 Task: Select ICQ as a service for instant messaging.
Action: Mouse moved to (666, 73)
Screenshot: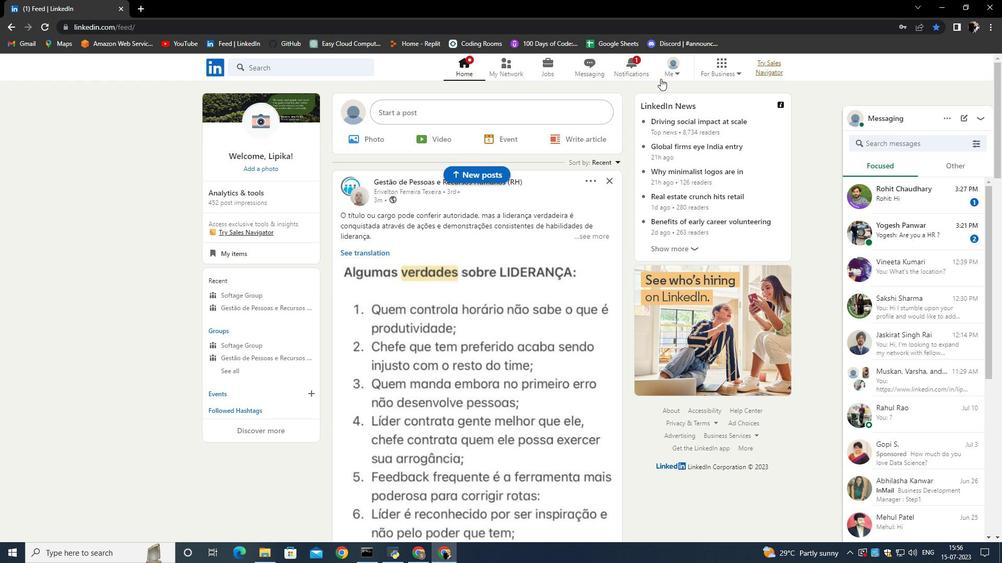 
Action: Mouse pressed left at (666, 73)
Screenshot: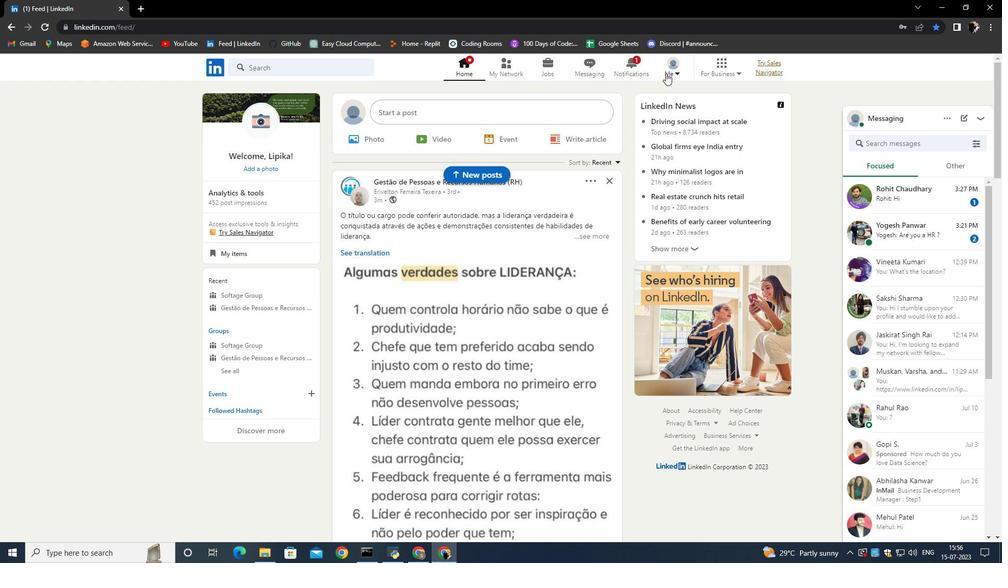 
Action: Mouse moved to (581, 109)
Screenshot: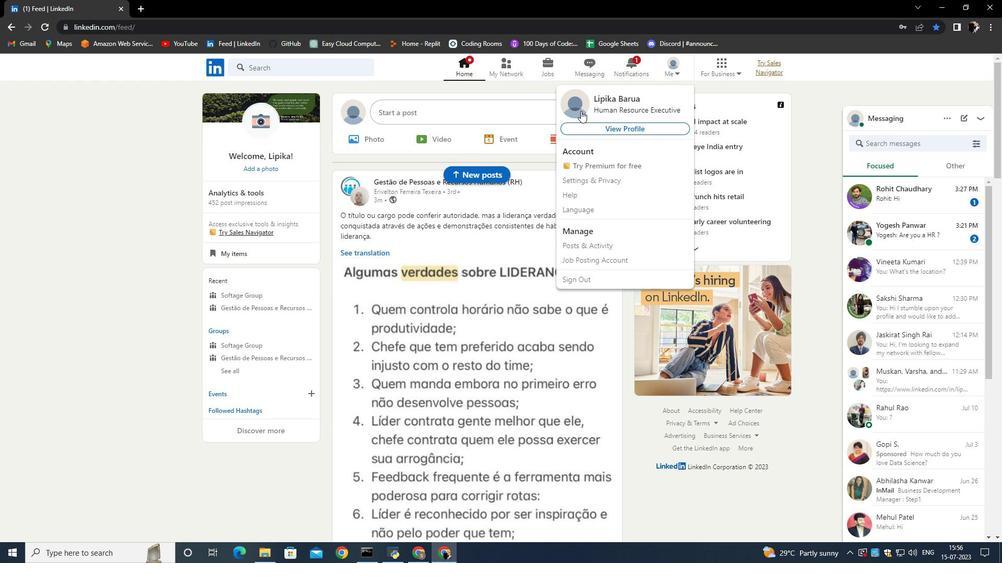
Action: Mouse pressed left at (581, 109)
Screenshot: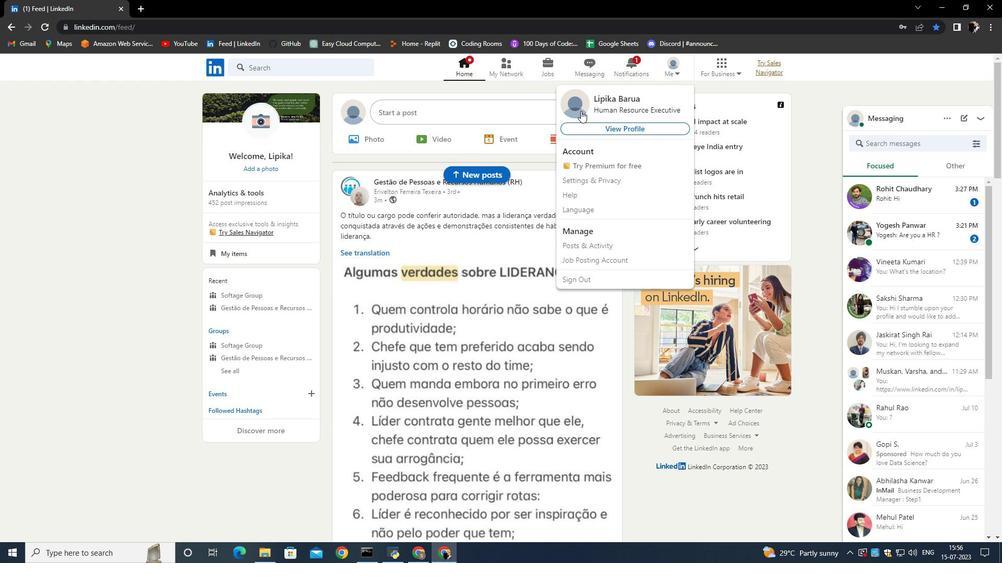 
Action: Mouse moved to (311, 333)
Screenshot: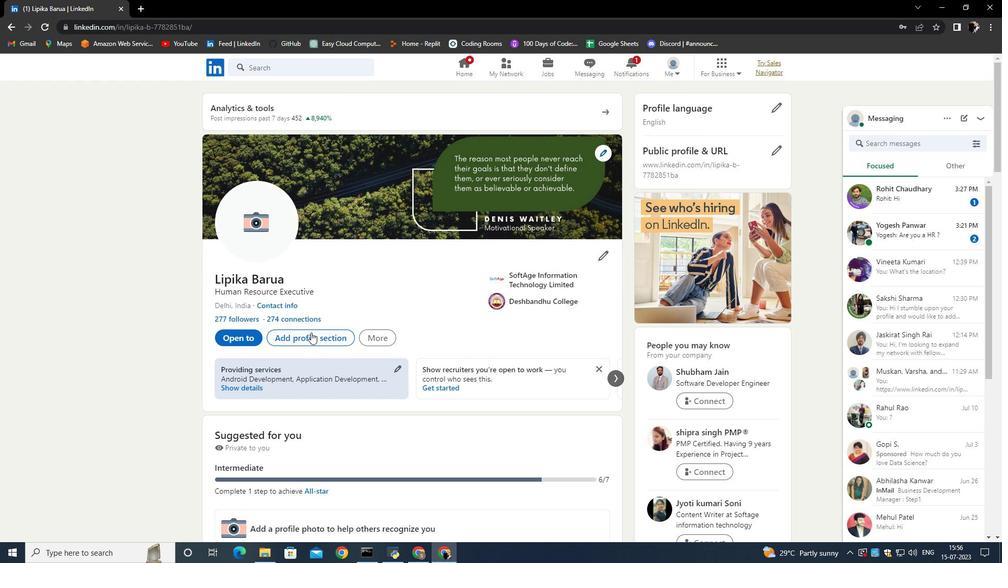 
Action: Mouse pressed left at (311, 333)
Screenshot: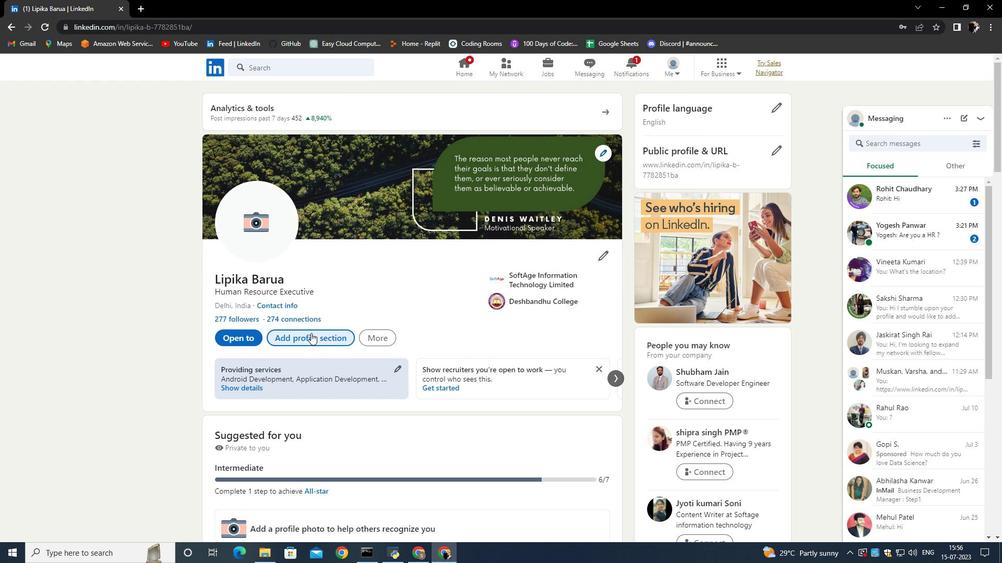 
Action: Mouse moved to (390, 315)
Screenshot: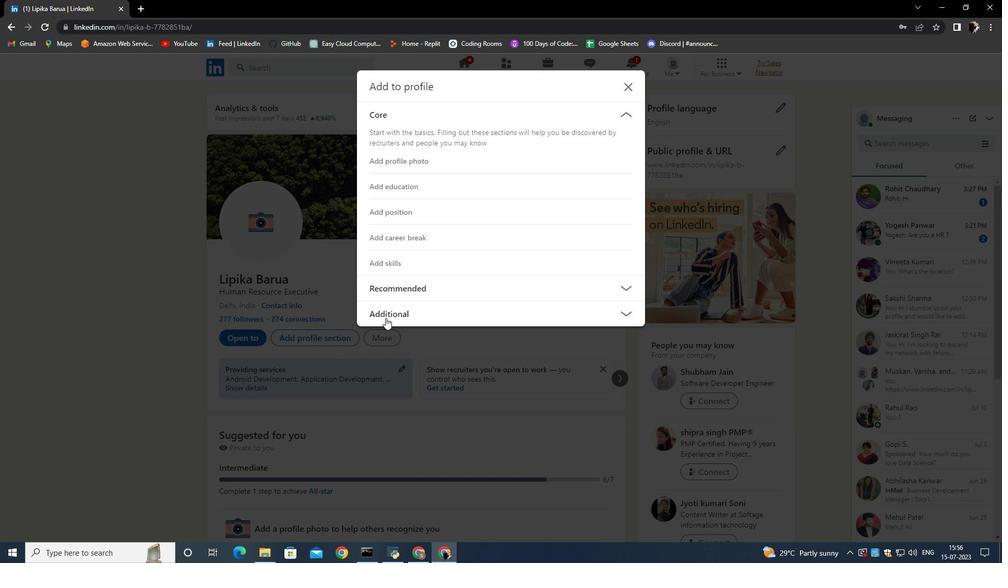 
Action: Mouse pressed left at (390, 315)
Screenshot: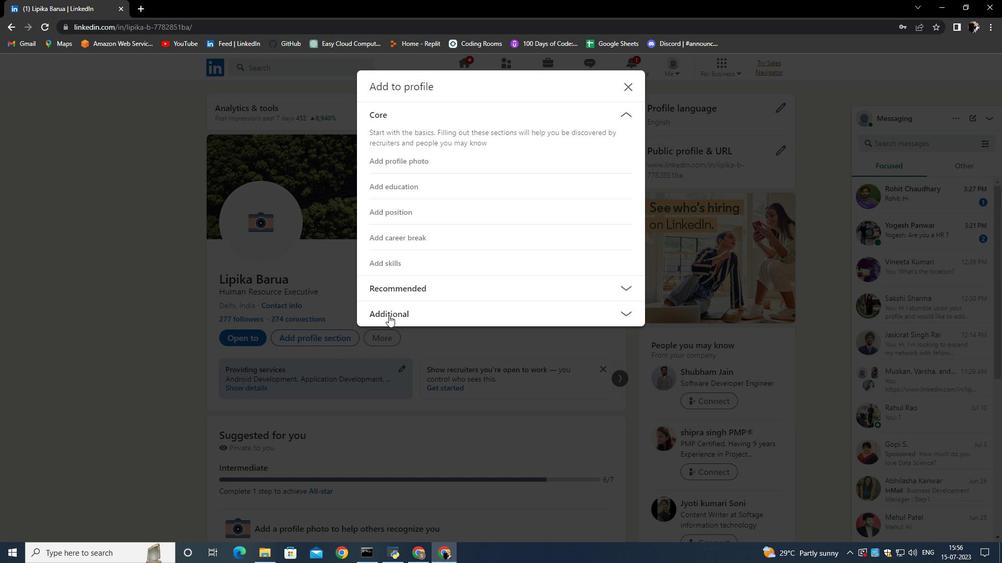 
Action: Mouse moved to (394, 415)
Screenshot: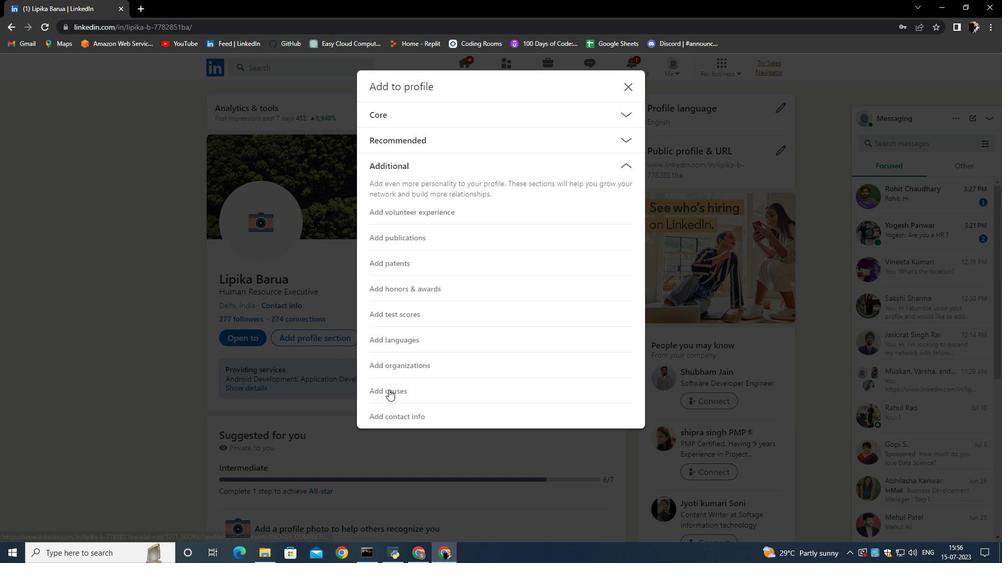 
Action: Mouse pressed left at (394, 415)
Screenshot: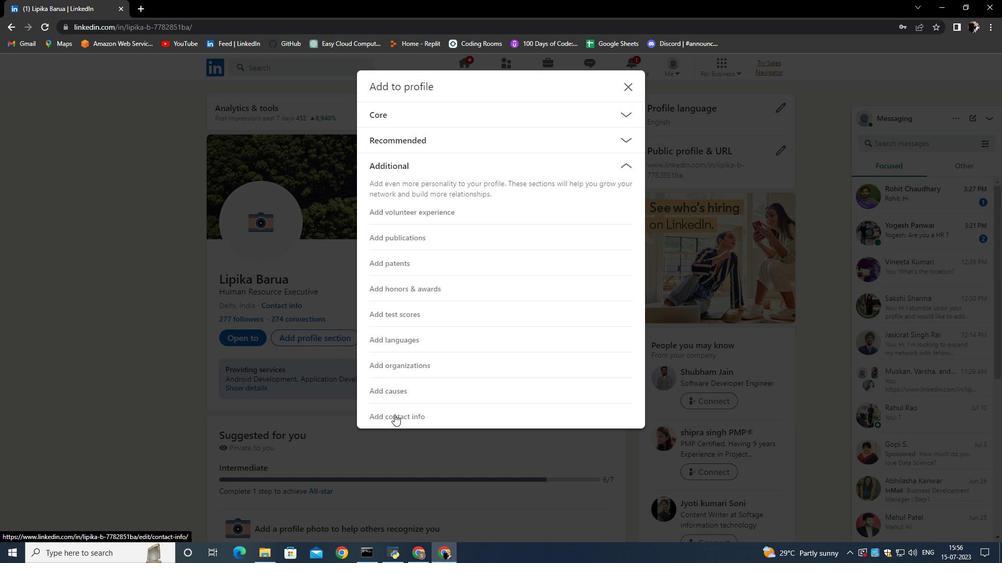
Action: Mouse moved to (407, 271)
Screenshot: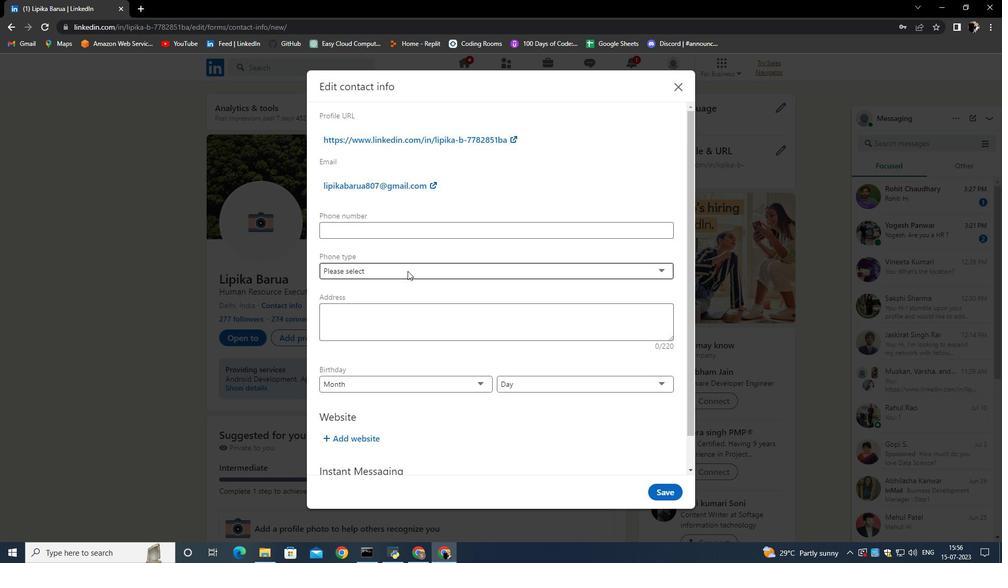 
Action: Mouse scrolled (407, 271) with delta (0, 0)
Screenshot: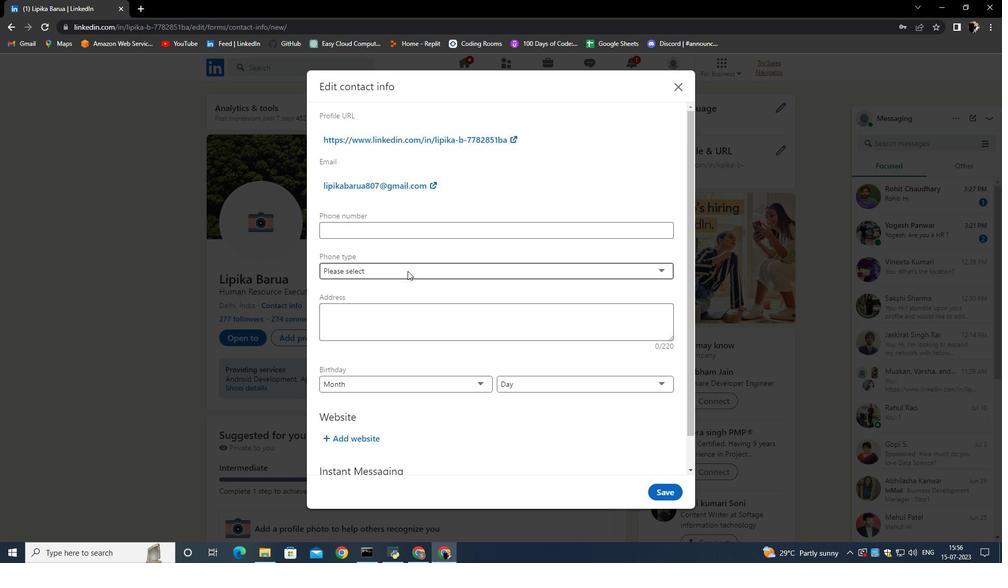 
Action: Mouse scrolled (407, 271) with delta (0, 0)
Screenshot: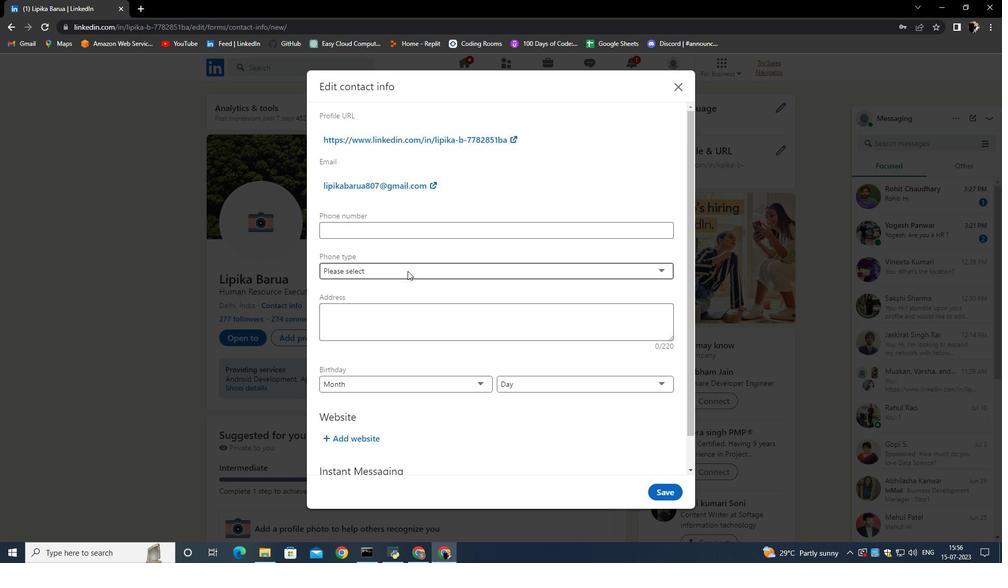 
Action: Mouse scrolled (407, 271) with delta (0, 0)
Screenshot: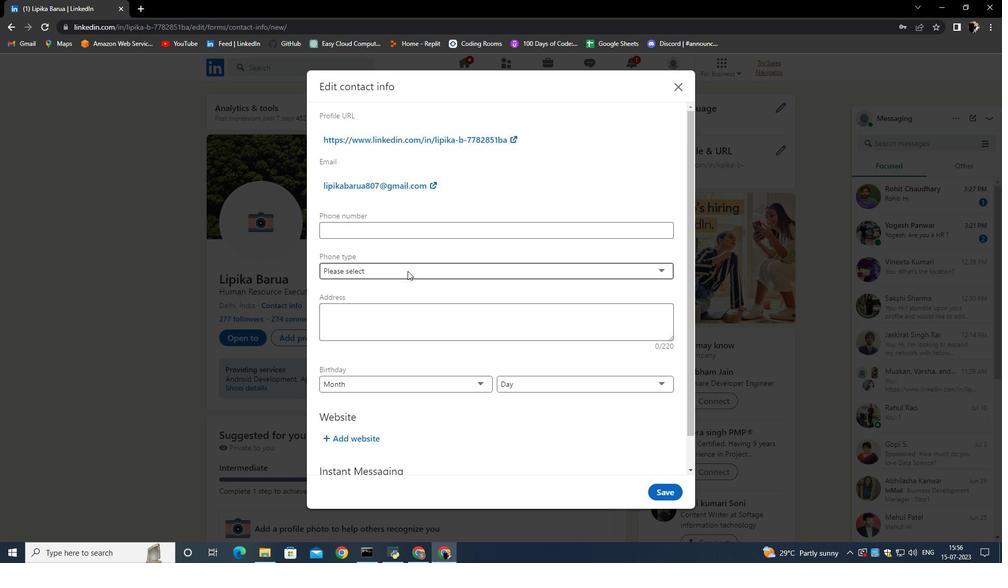
Action: Mouse scrolled (407, 271) with delta (0, 0)
Screenshot: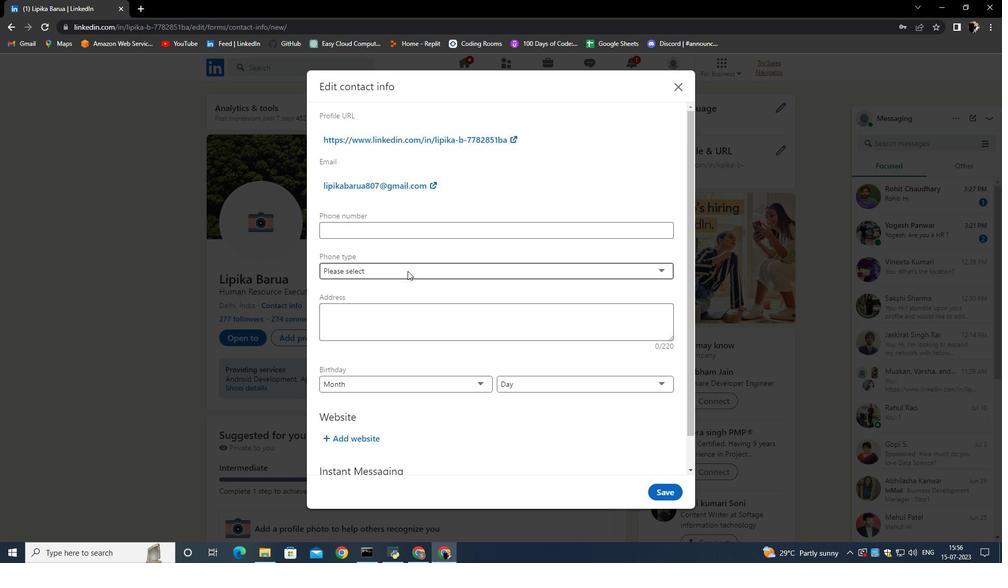 
Action: Mouse scrolled (407, 271) with delta (0, 0)
Screenshot: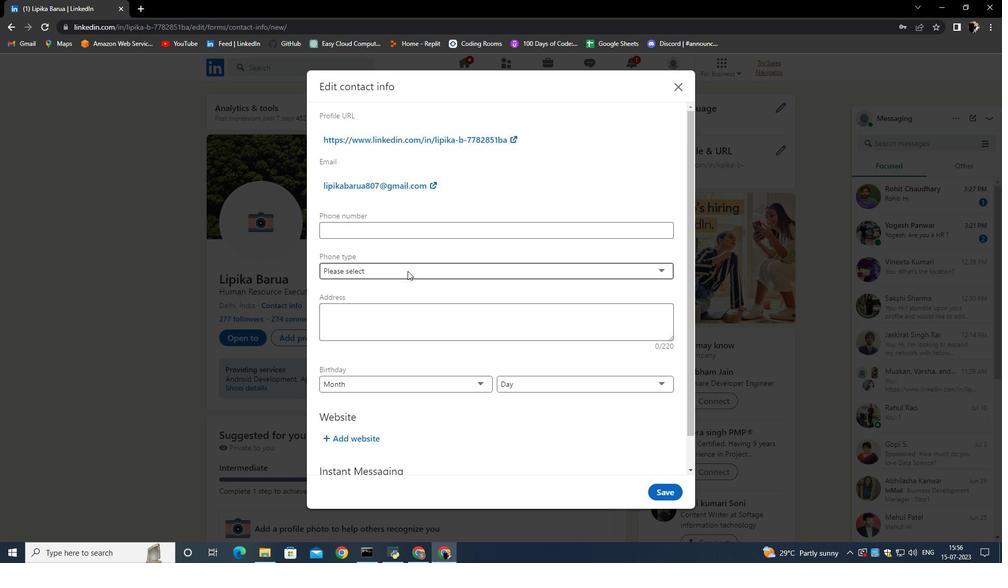 
Action: Mouse moved to (407, 272)
Screenshot: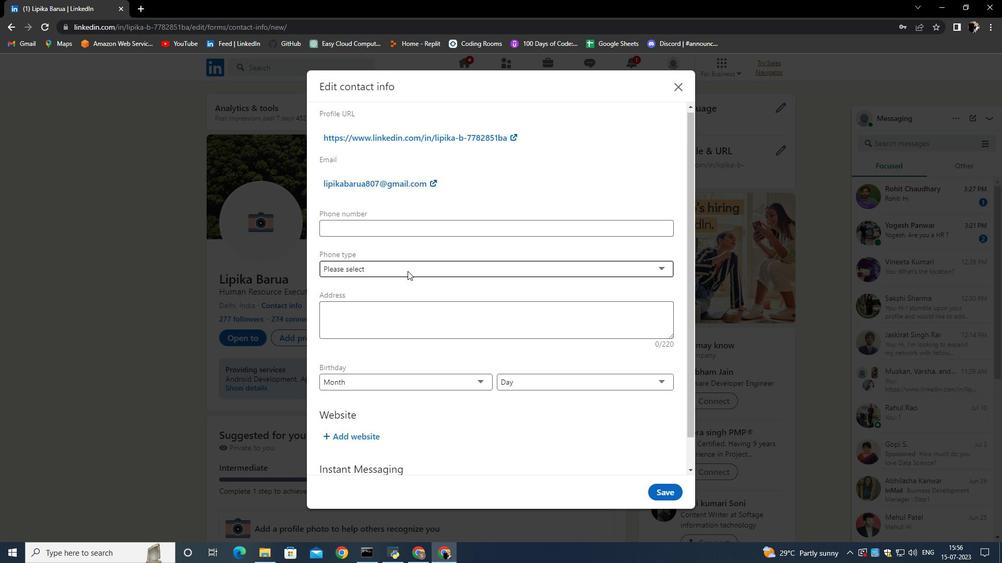 
Action: Mouse scrolled (407, 271) with delta (0, 0)
Screenshot: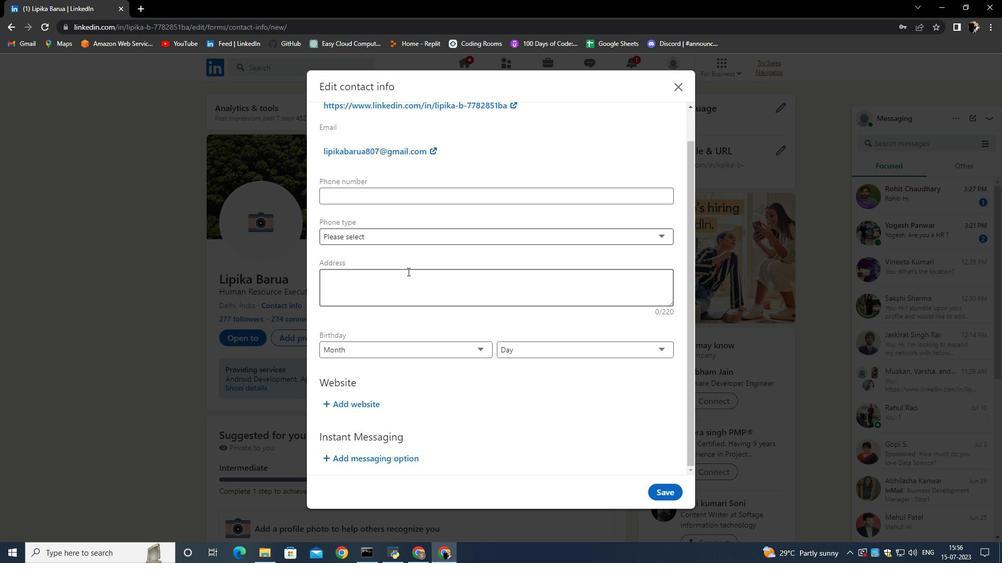 
Action: Mouse scrolled (407, 271) with delta (0, 0)
Screenshot: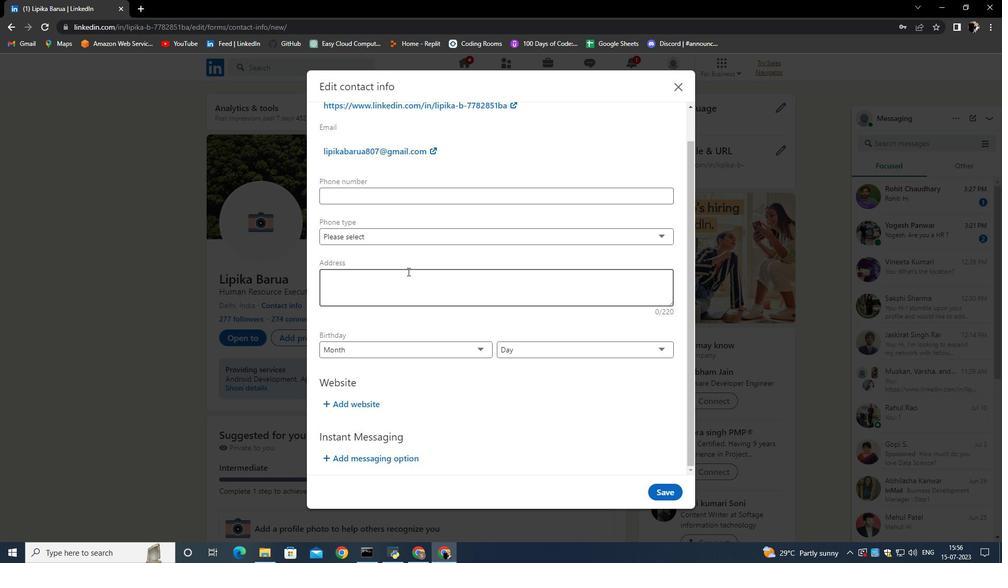 
Action: Mouse moved to (383, 457)
Screenshot: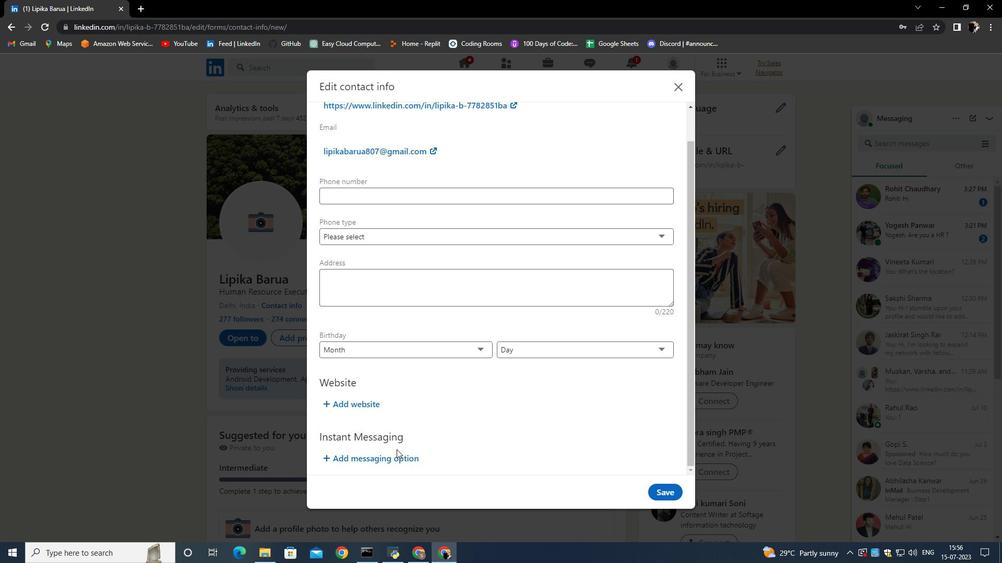 
Action: Mouse pressed left at (383, 457)
Screenshot: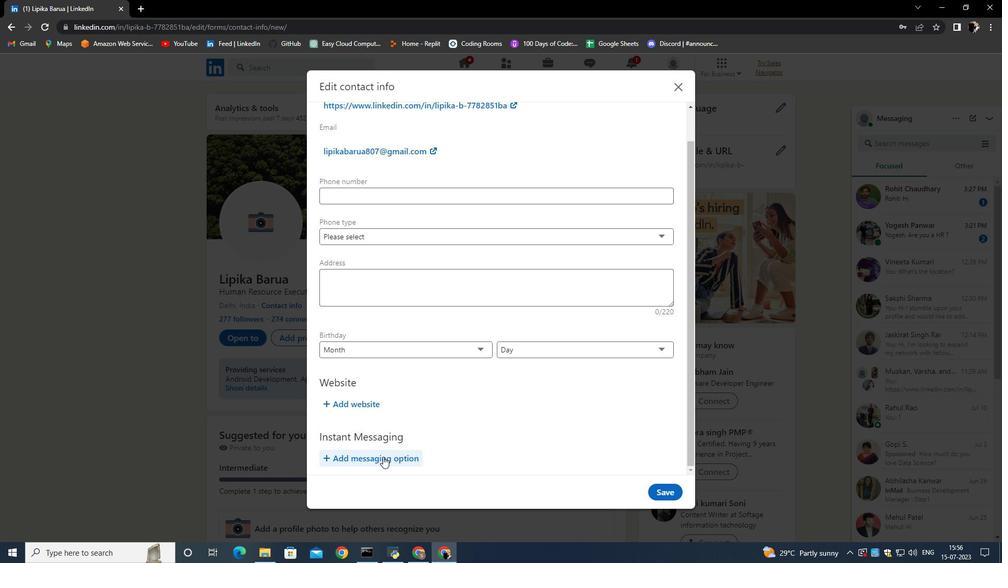 
Action: Mouse moved to (437, 440)
Screenshot: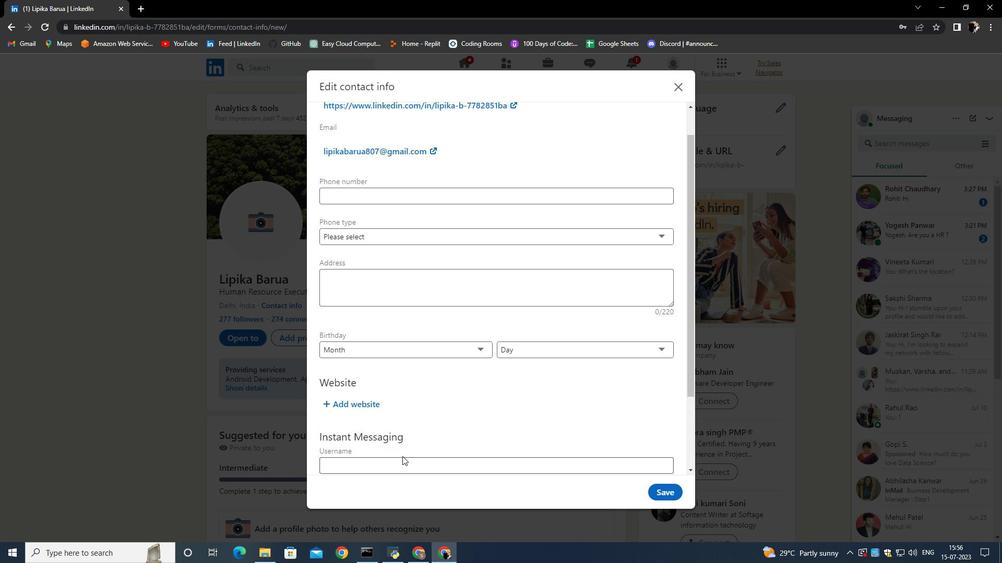 
Action: Mouse scrolled (437, 439) with delta (0, 0)
Screenshot: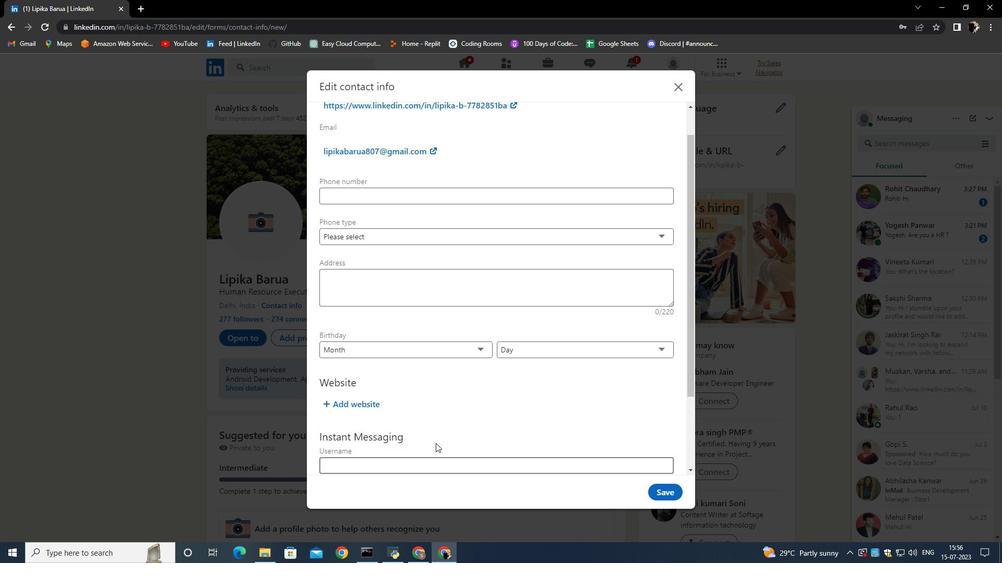 
Action: Mouse scrolled (437, 439) with delta (0, 0)
Screenshot: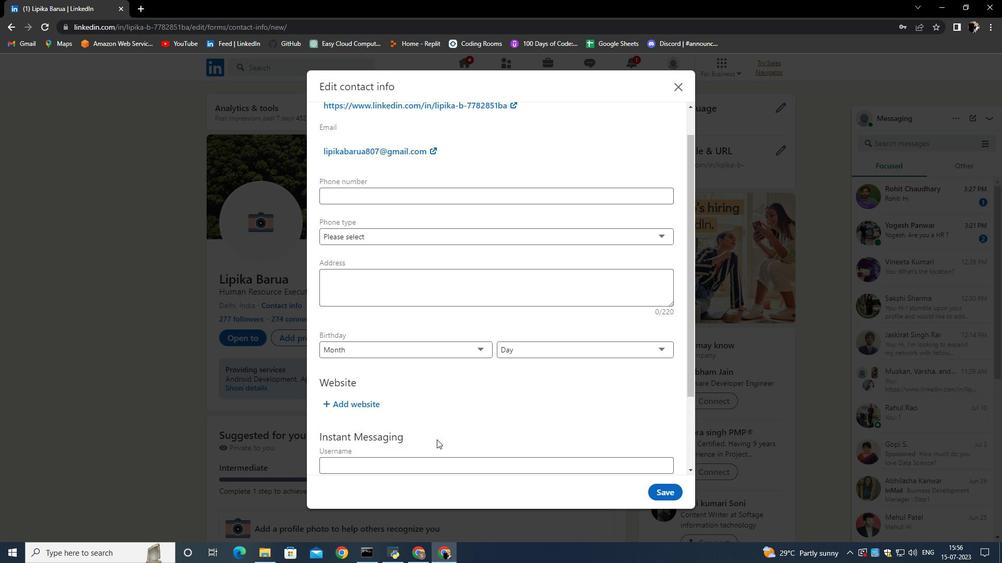 
Action: Mouse moved to (436, 423)
Screenshot: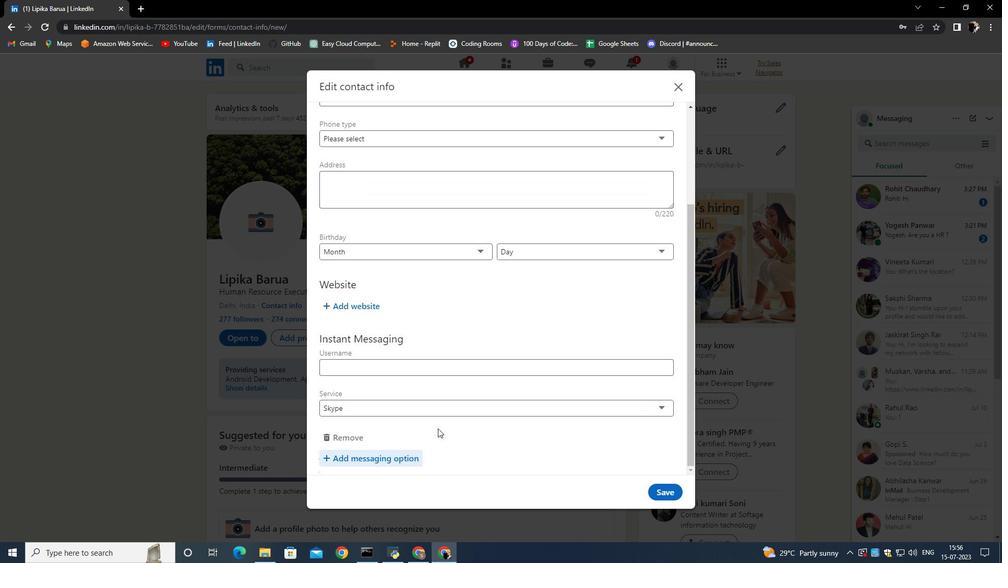 
Action: Mouse scrolled (436, 422) with delta (0, 0)
Screenshot: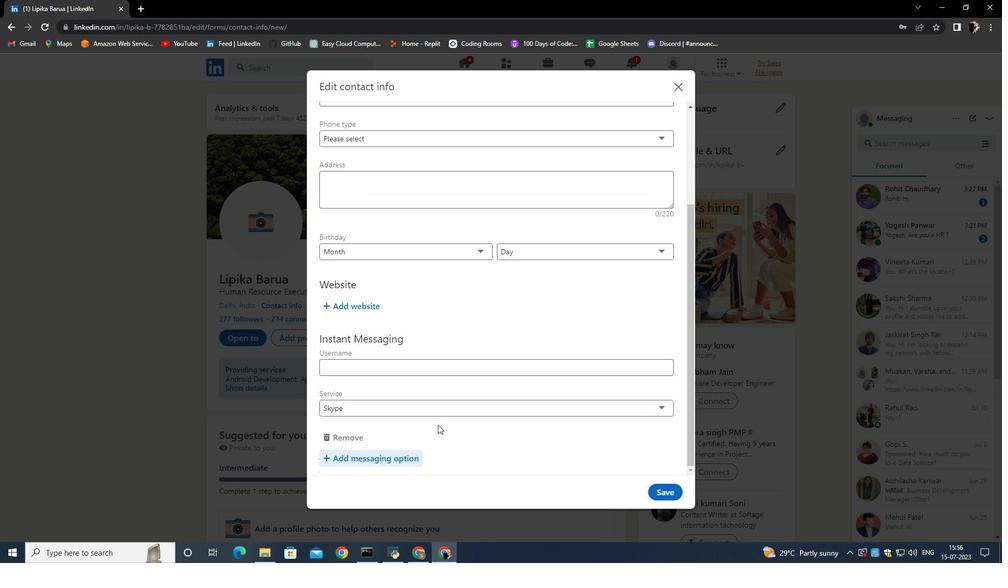 
Action: Mouse scrolled (436, 422) with delta (0, 0)
Screenshot: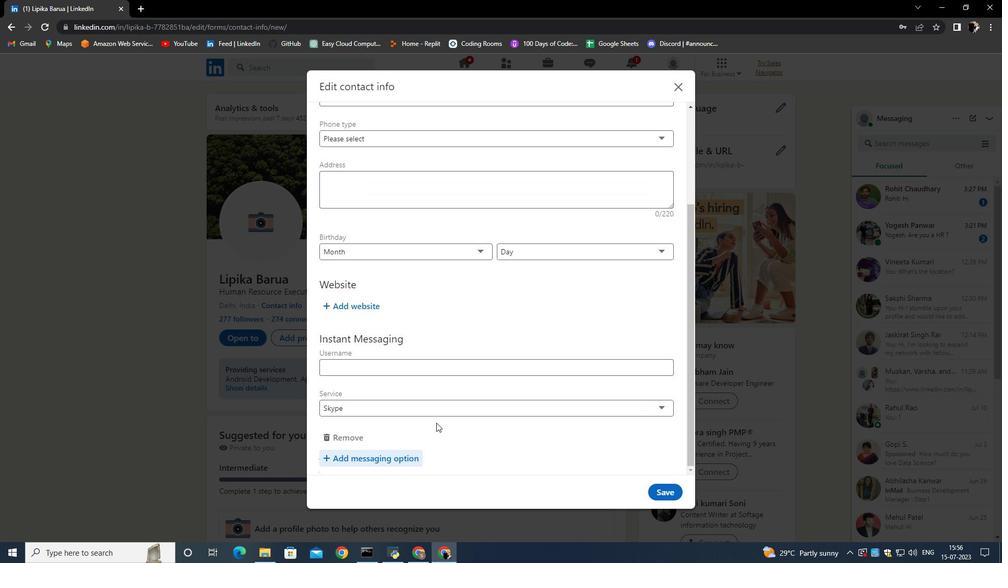 
Action: Mouse moved to (391, 413)
Screenshot: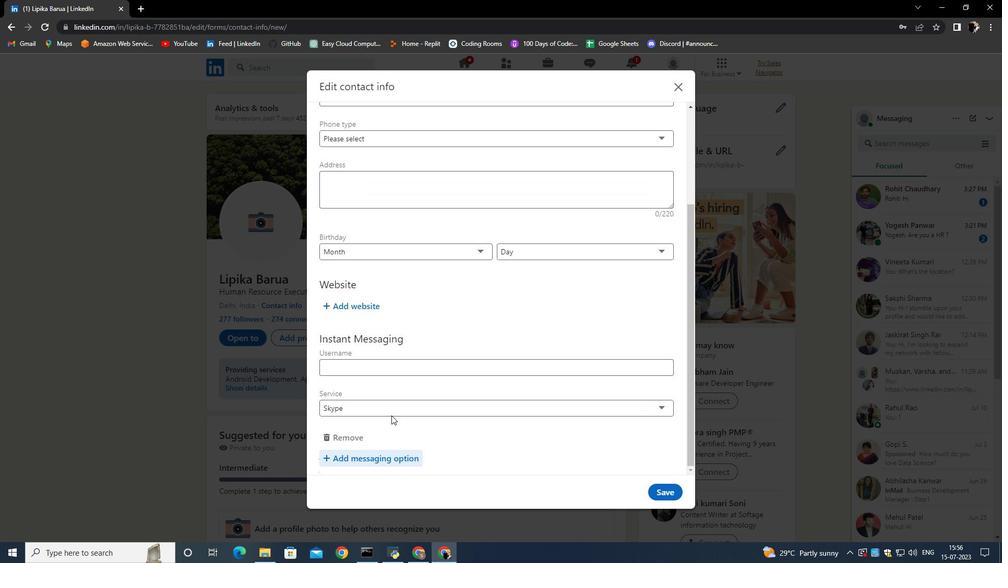 
Action: Mouse pressed left at (391, 413)
Screenshot: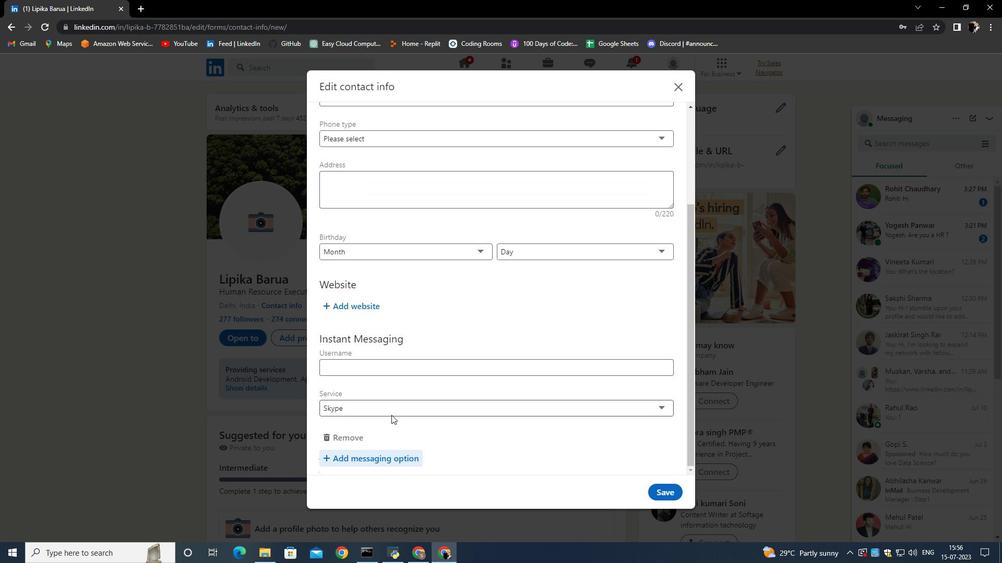 
Action: Mouse moved to (375, 435)
Screenshot: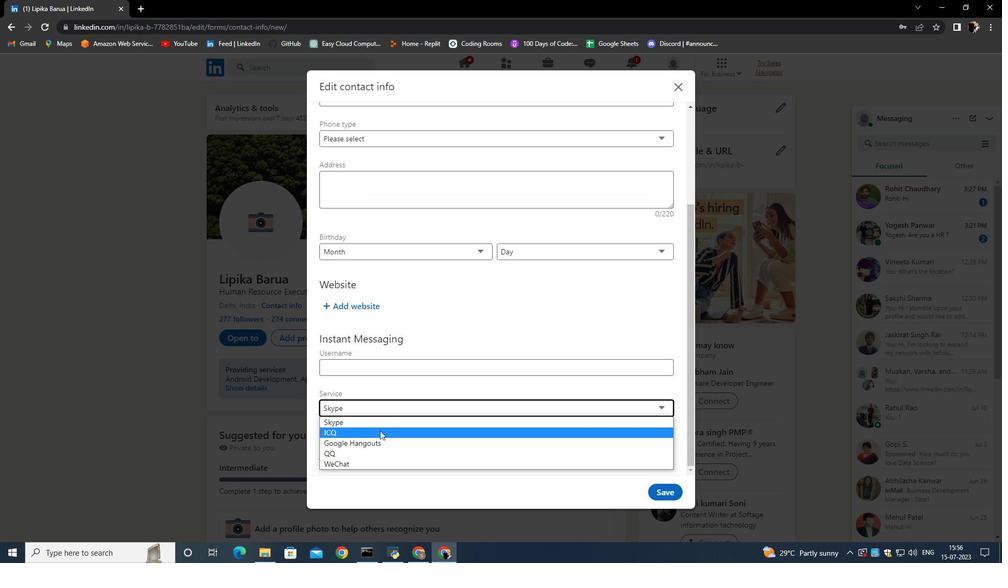 
Action: Mouse pressed left at (375, 435)
Screenshot: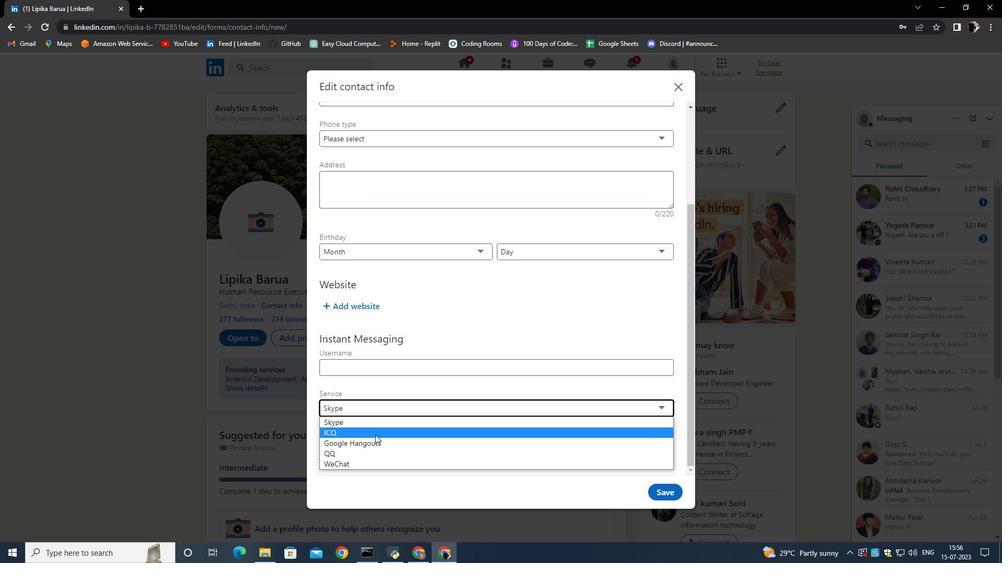
Action: Mouse moved to (431, 438)
Screenshot: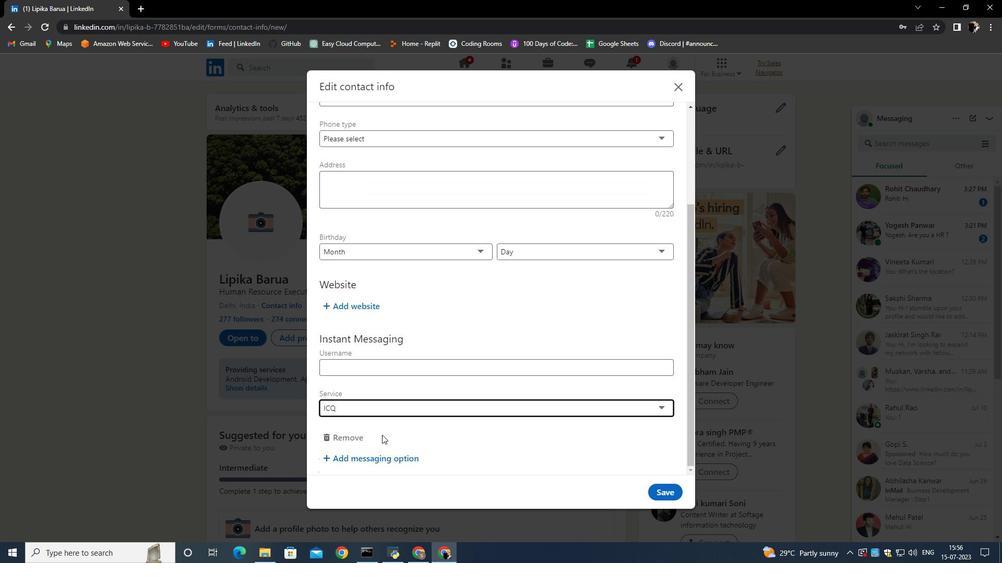 
